 Task: Add Attachment from "Attach a link" to Card Card0000000024 in Board Board0000000006 in Workspace WS0000000002 in Trello. Add Cover Red to Card Card0000000024 in Board Board0000000006 in Workspace WS0000000002 in Trello. Add "Join Card" Button Button0000000024  to Card Card0000000024 in Board Board0000000006 in Workspace WS0000000002 in Trello. Add Description DS0000000024 to Card Card0000000024 in Board Board0000000006 in Workspace WS0000000002 in Trello. Add Comment CM0000000024 to Card Card0000000024 in Board Board0000000006 in Workspace WS0000000002 in Trello
Action: Mouse moved to (289, 394)
Screenshot: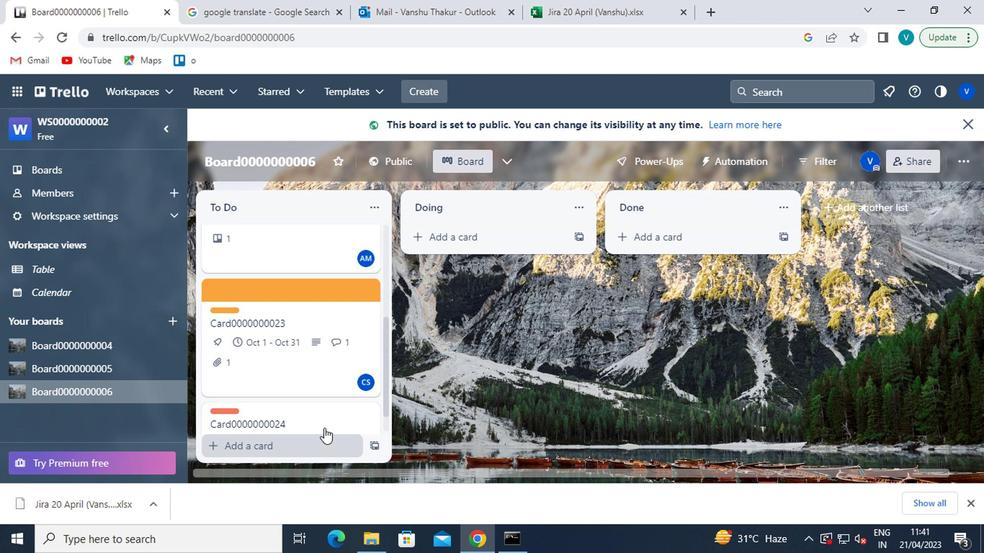 
Action: Mouse scrolled (289, 393) with delta (0, 0)
Screenshot: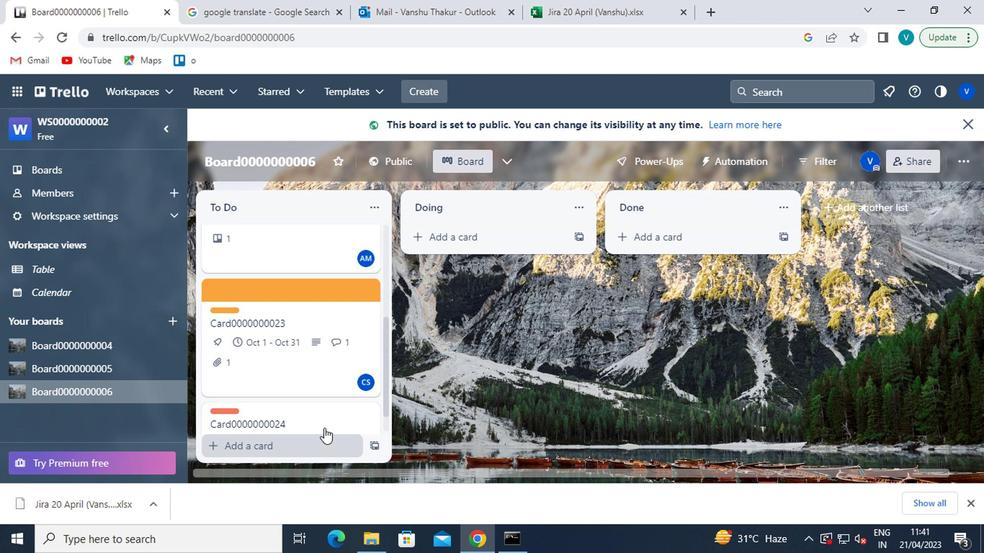 
Action: Mouse moved to (288, 398)
Screenshot: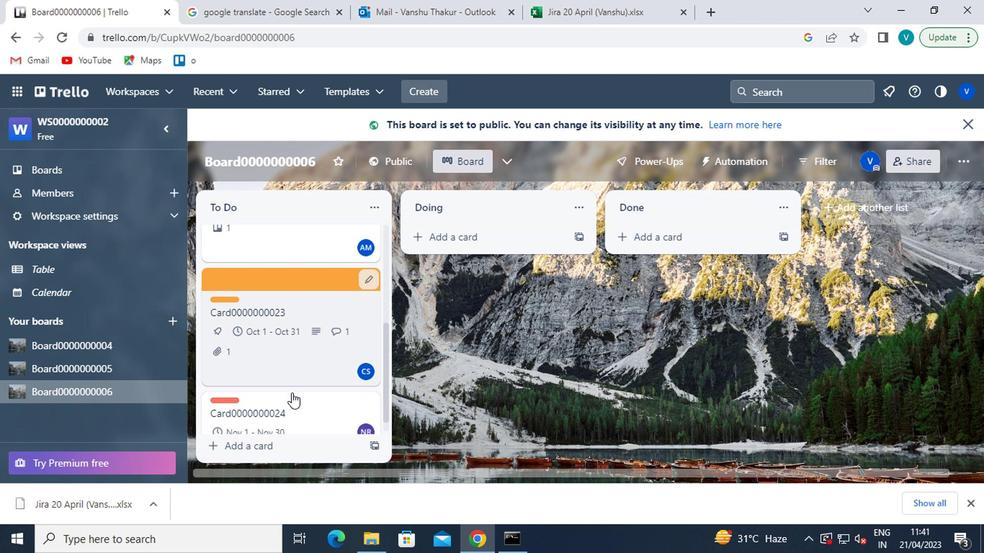 
Action: Mouse pressed left at (288, 398)
Screenshot: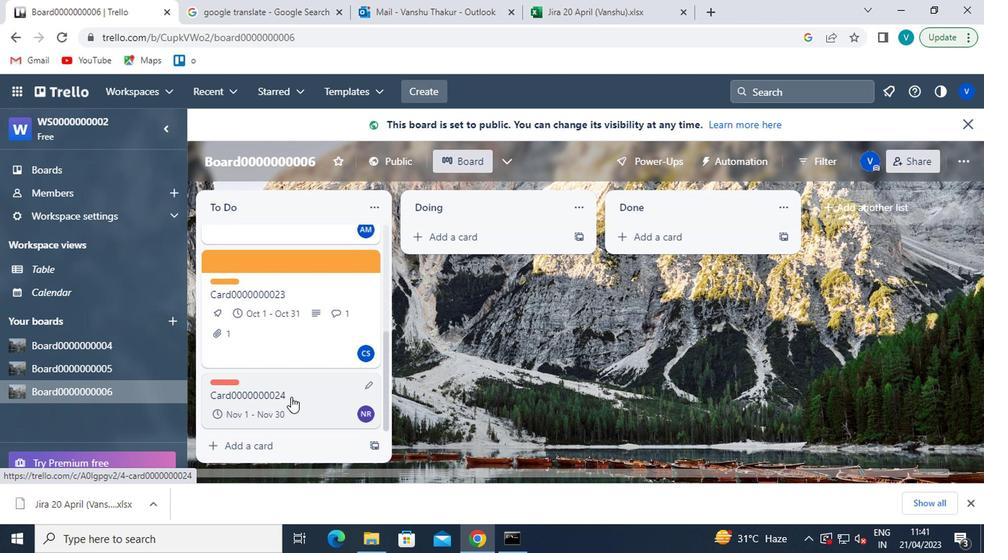 
Action: Mouse moved to (682, 329)
Screenshot: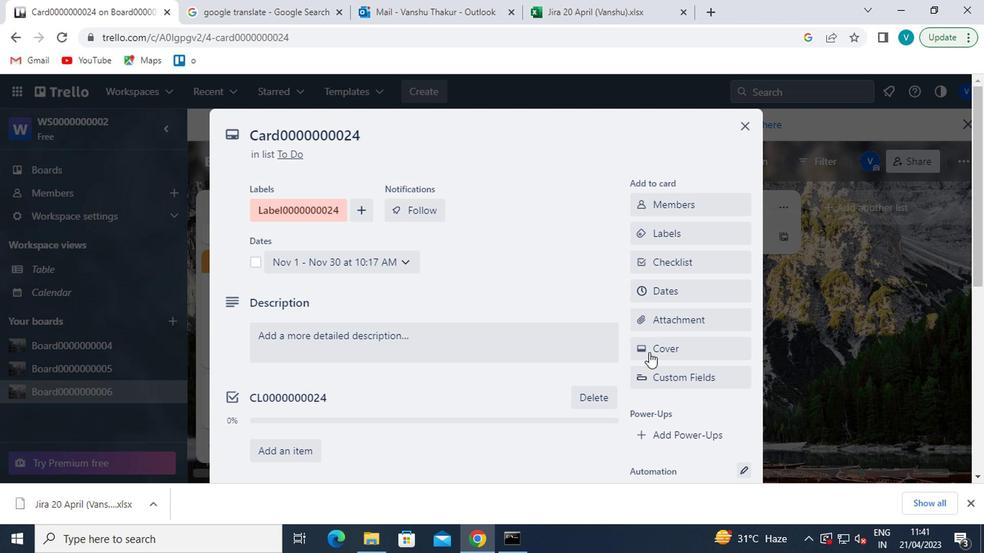 
Action: Mouse pressed left at (682, 329)
Screenshot: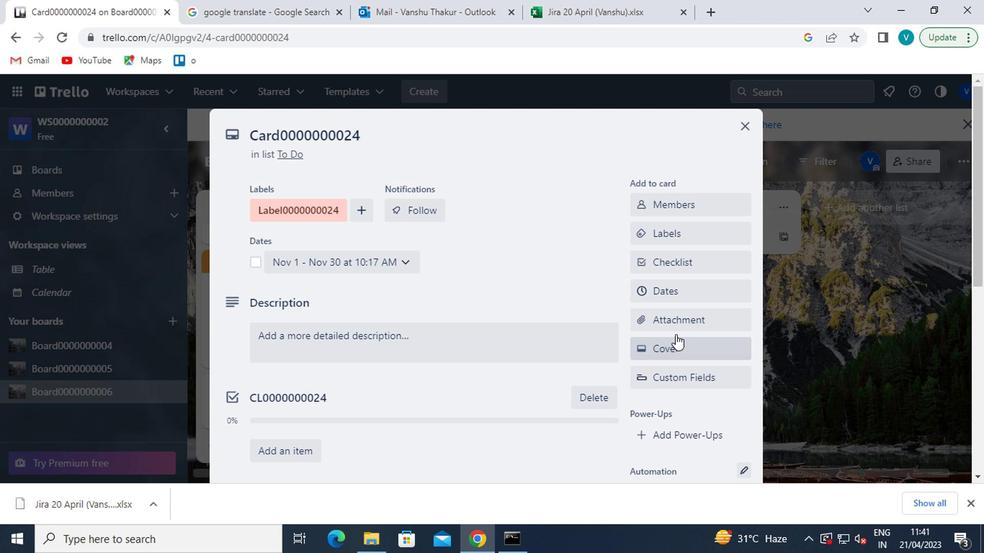 
Action: Mouse pressed left at (682, 329)
Screenshot: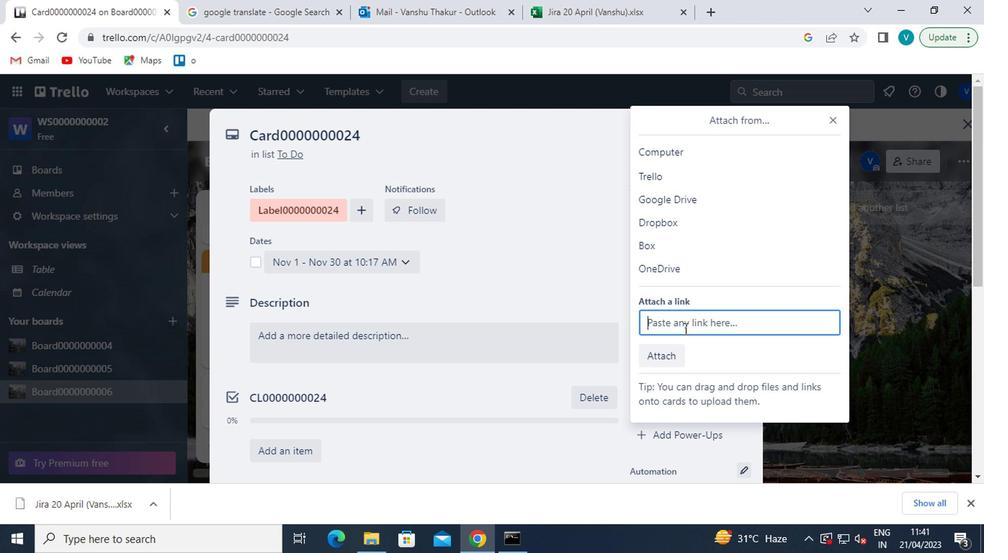 
Action: Mouse moved to (679, 330)
Screenshot: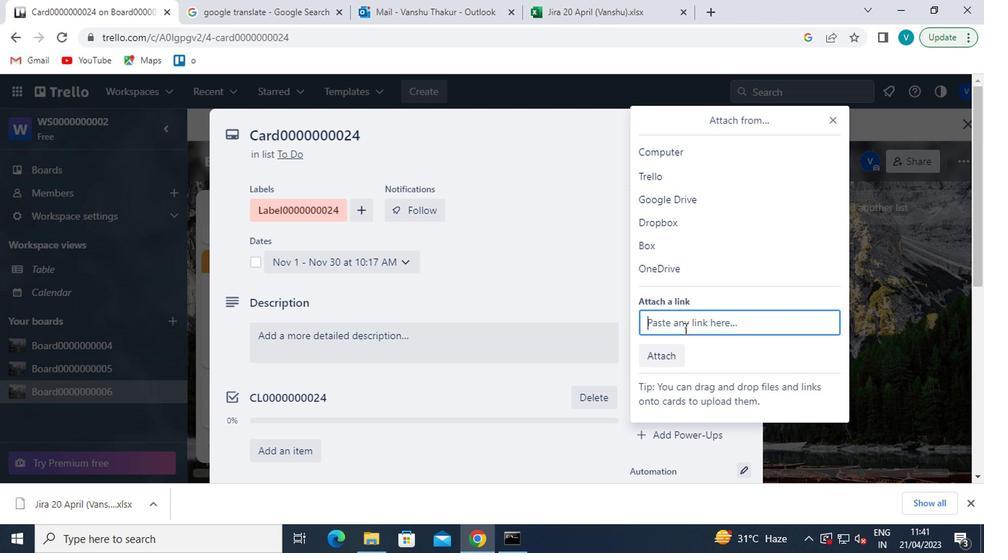 
Action: Key pressed ctrl+V
Screenshot: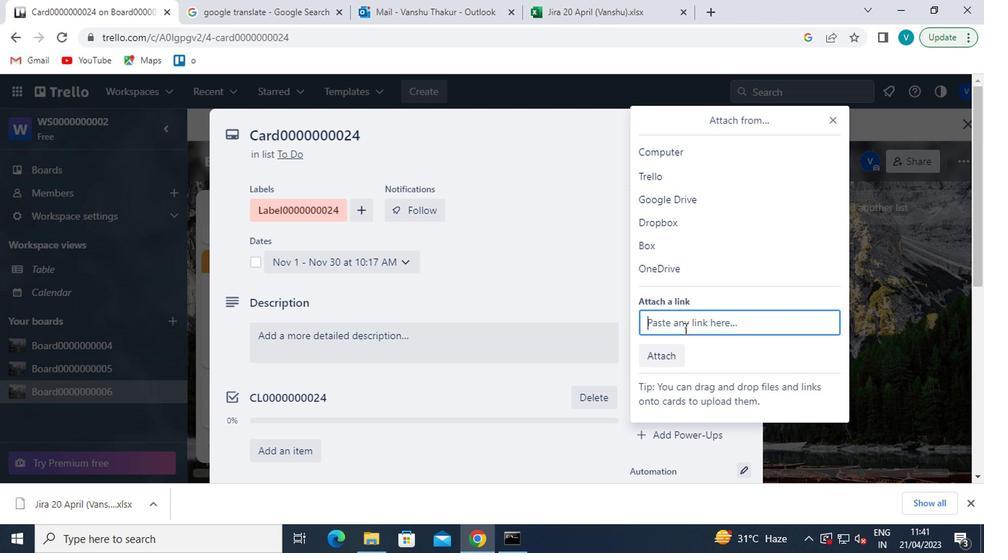 
Action: Mouse moved to (660, 404)
Screenshot: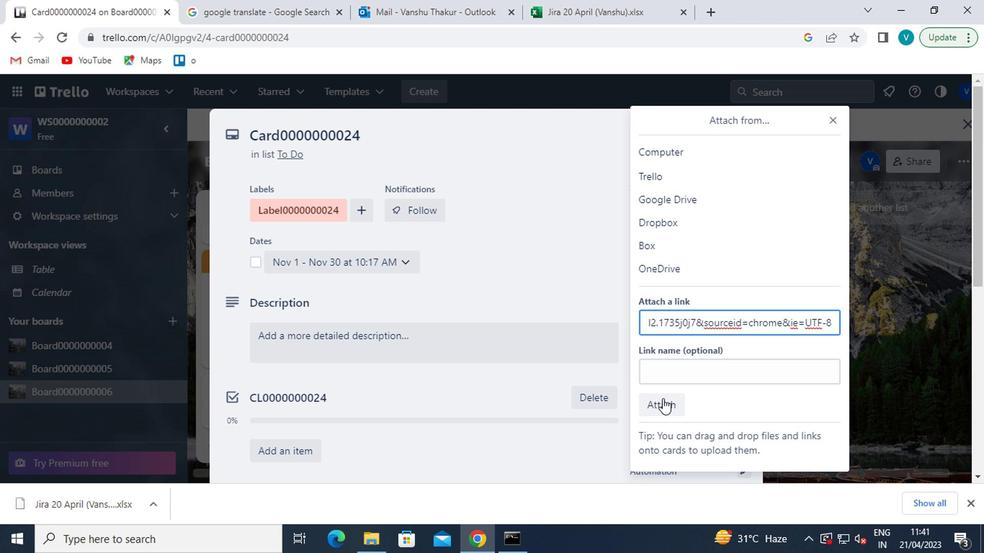 
Action: Mouse pressed left at (660, 404)
Screenshot: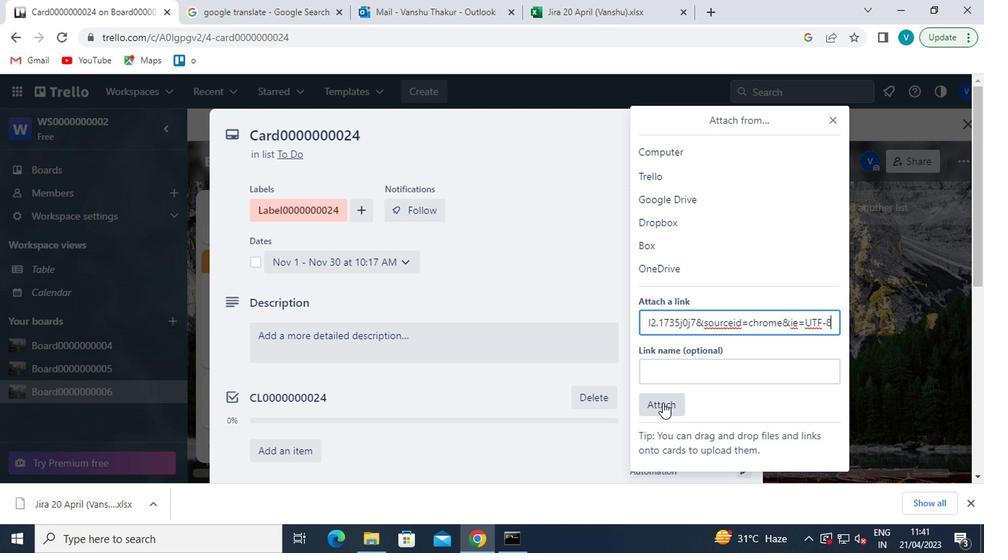 
Action: Mouse moved to (670, 342)
Screenshot: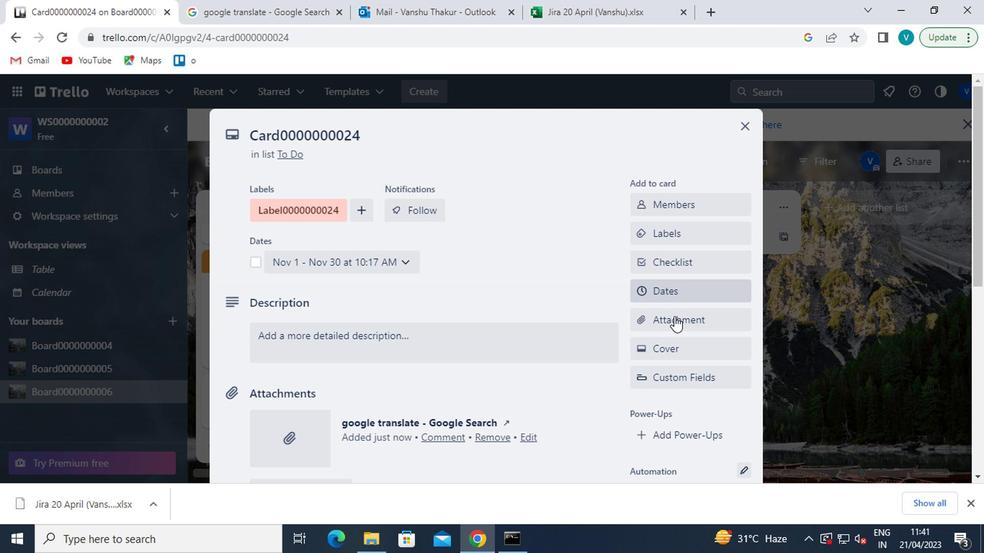 
Action: Mouse pressed left at (670, 342)
Screenshot: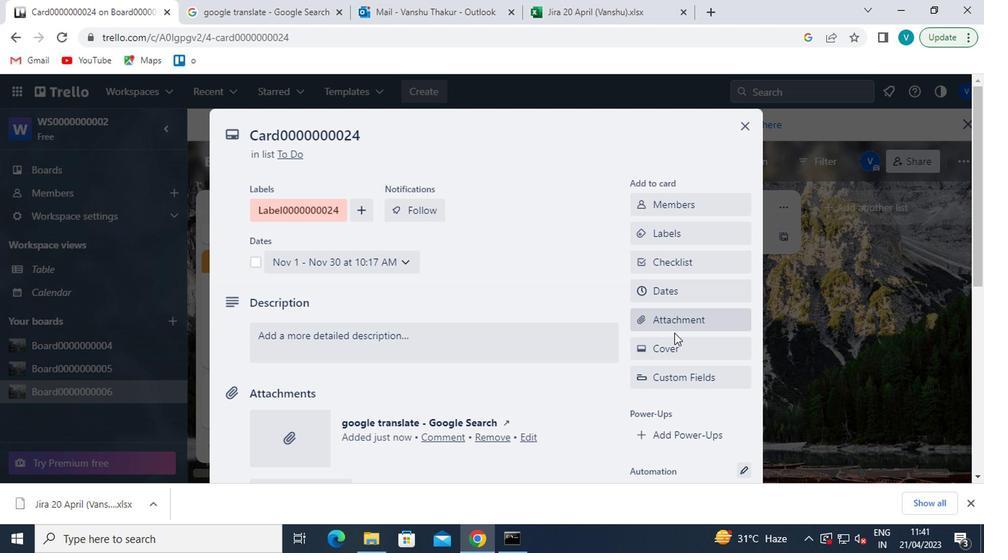 
Action: Mouse moved to (769, 247)
Screenshot: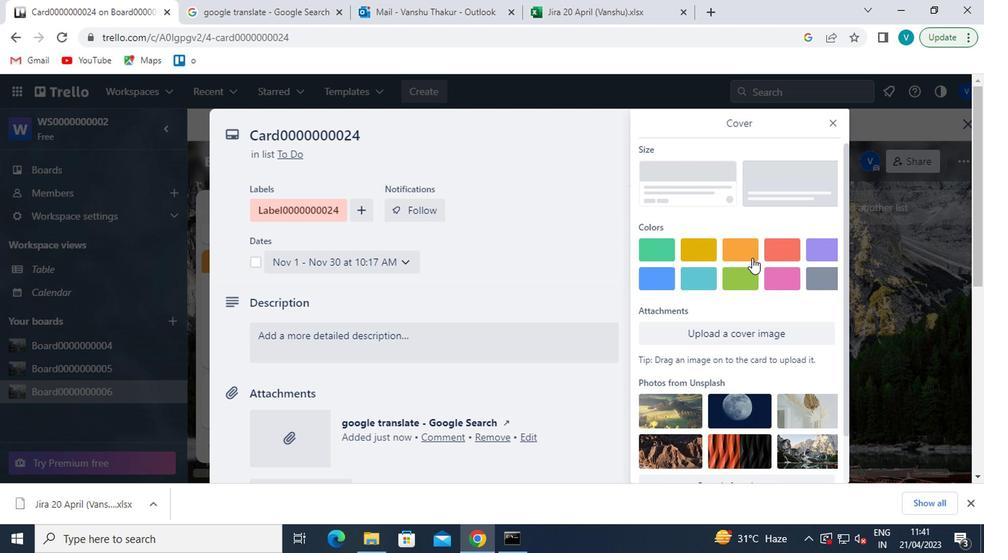 
Action: Mouse pressed left at (769, 247)
Screenshot: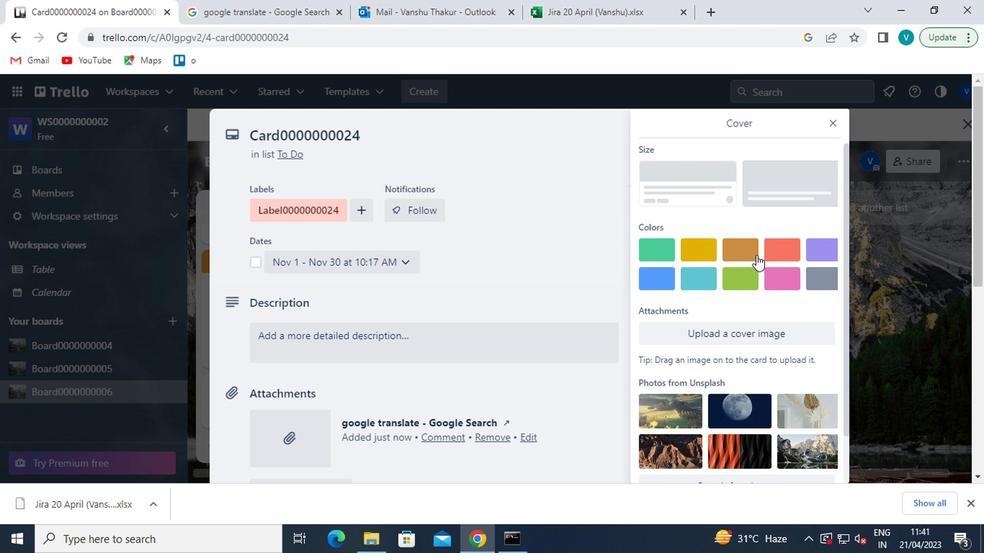 
Action: Mouse moved to (831, 121)
Screenshot: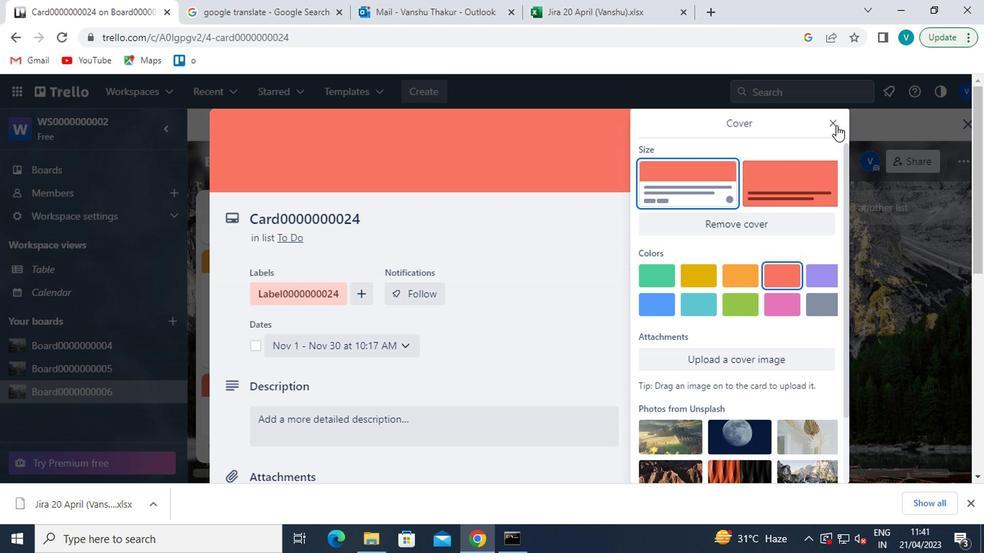 
Action: Mouse pressed left at (831, 121)
Screenshot: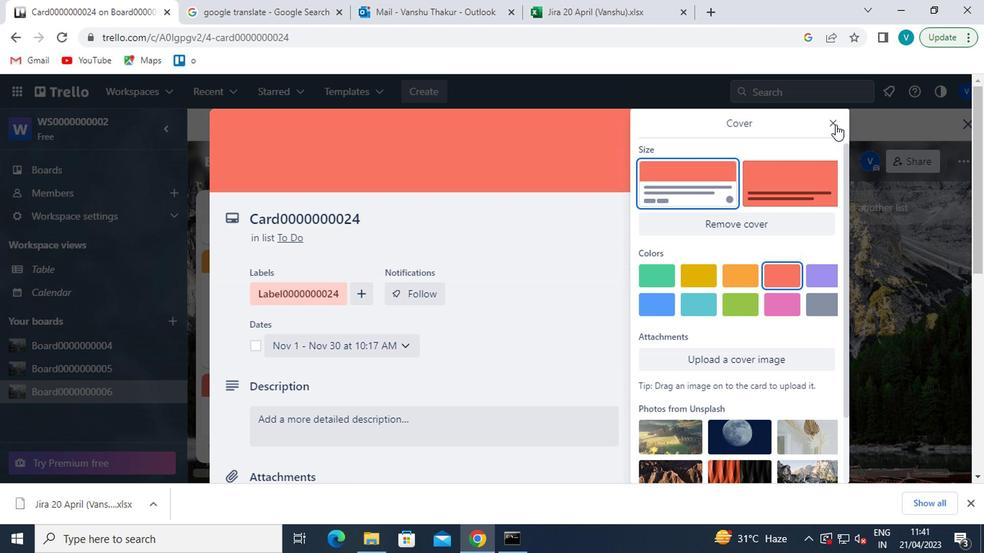 
Action: Mouse moved to (716, 292)
Screenshot: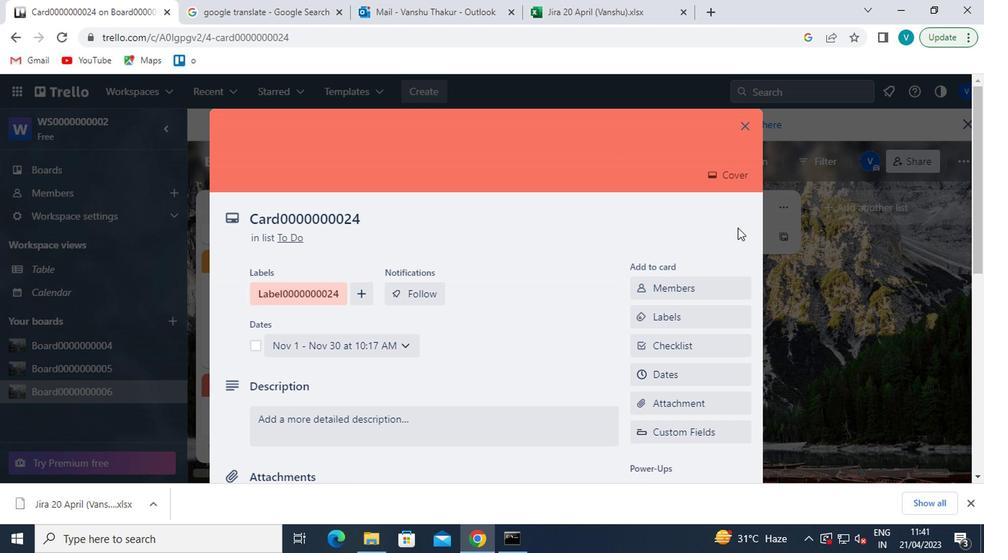 
Action: Mouse scrolled (716, 291) with delta (0, -1)
Screenshot: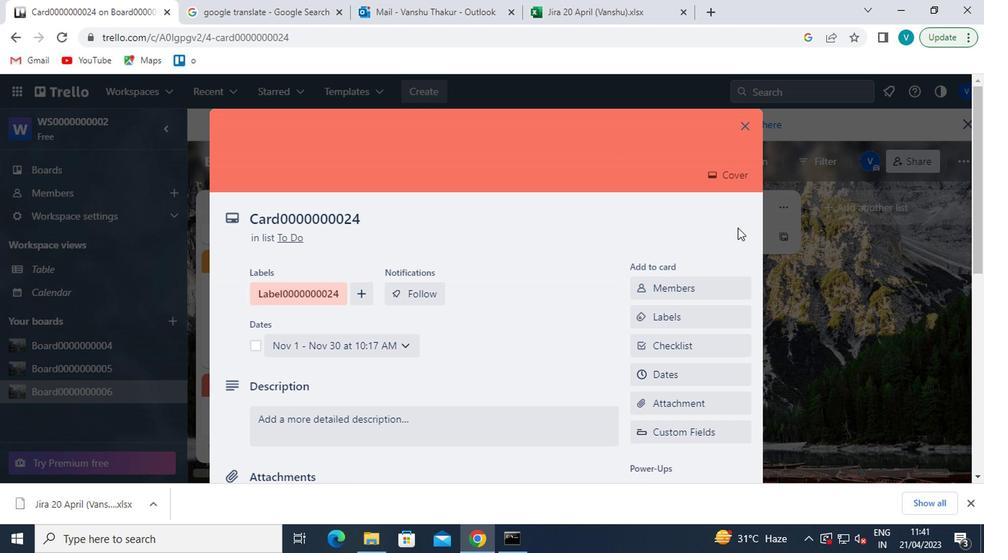 
Action: Mouse moved to (713, 297)
Screenshot: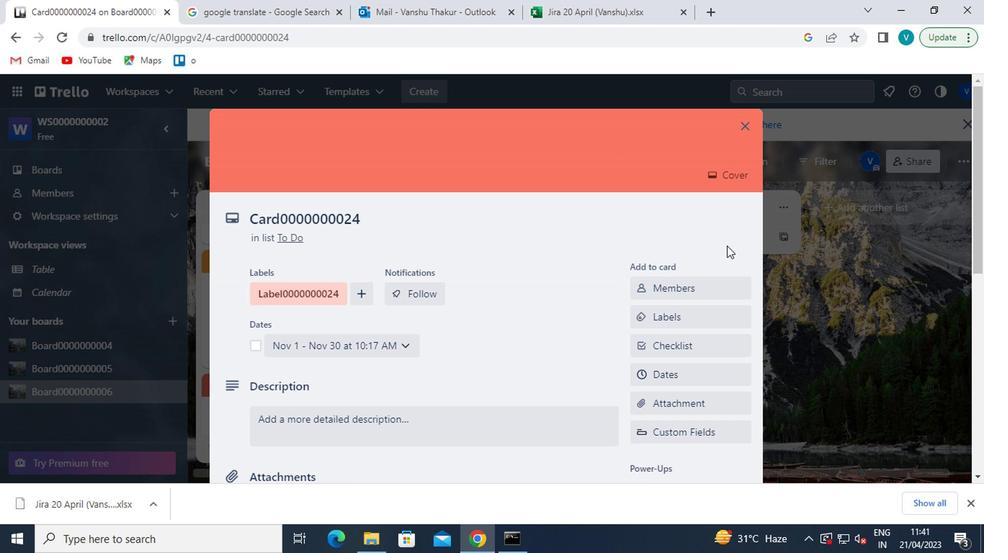 
Action: Mouse scrolled (713, 297) with delta (0, 0)
Screenshot: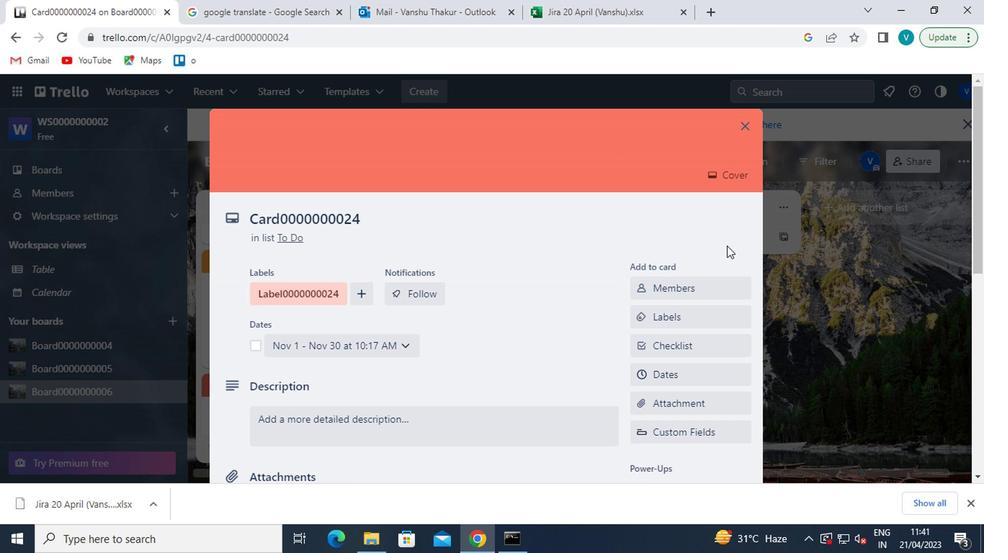 
Action: Mouse moved to (679, 437)
Screenshot: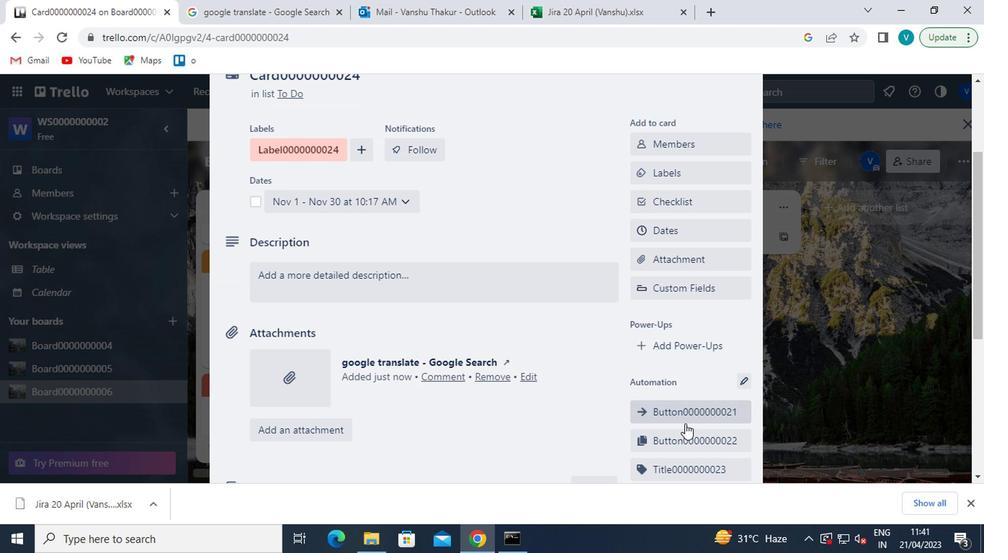 
Action: Mouse scrolled (679, 436) with delta (0, -1)
Screenshot: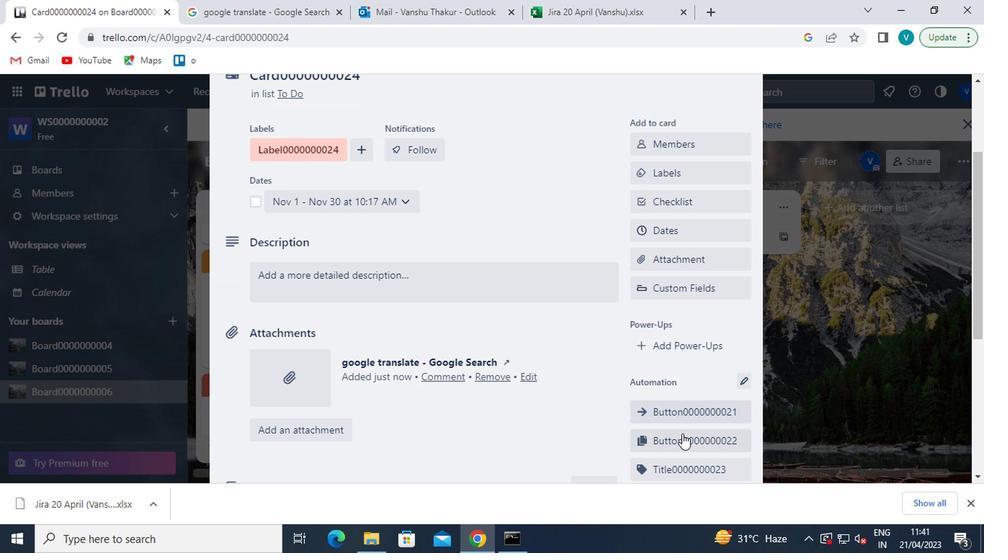 
Action: Mouse pressed left at (679, 437)
Screenshot: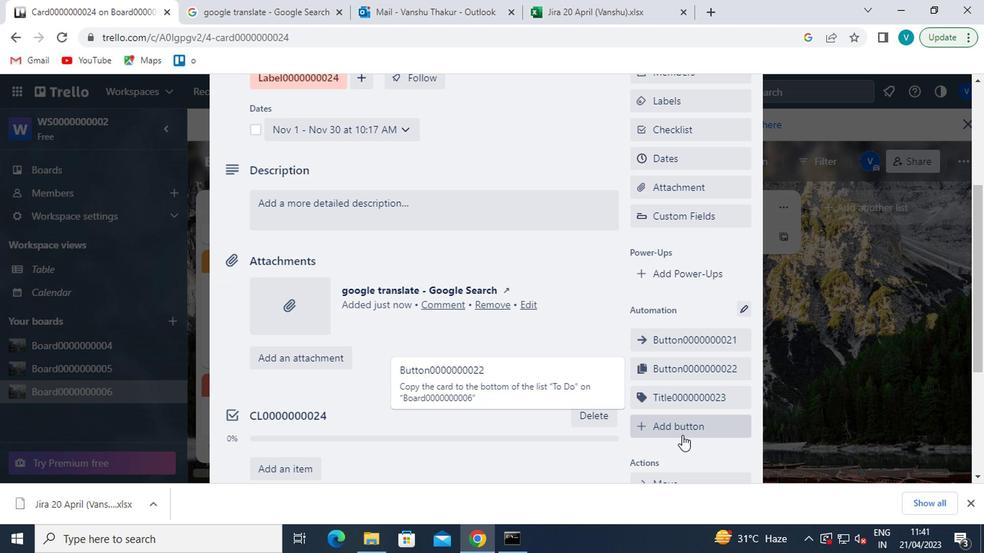 
Action: Mouse moved to (695, 272)
Screenshot: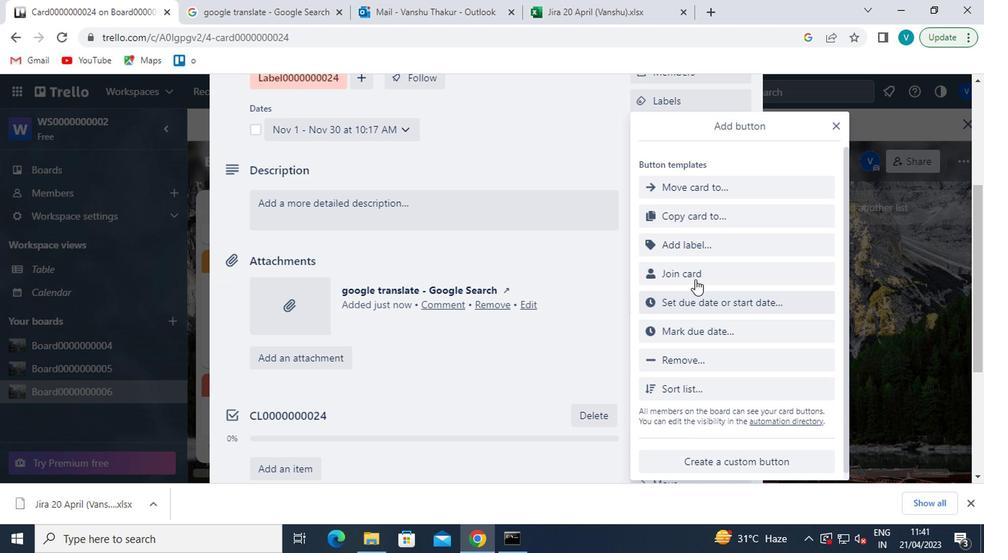 
Action: Mouse pressed left at (695, 272)
Screenshot: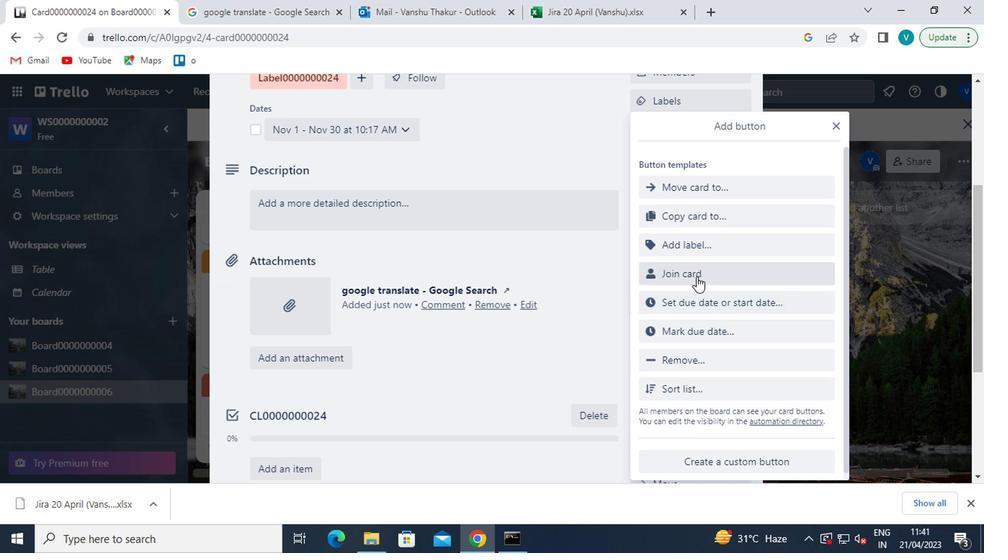 
Action: Mouse moved to (721, 218)
Screenshot: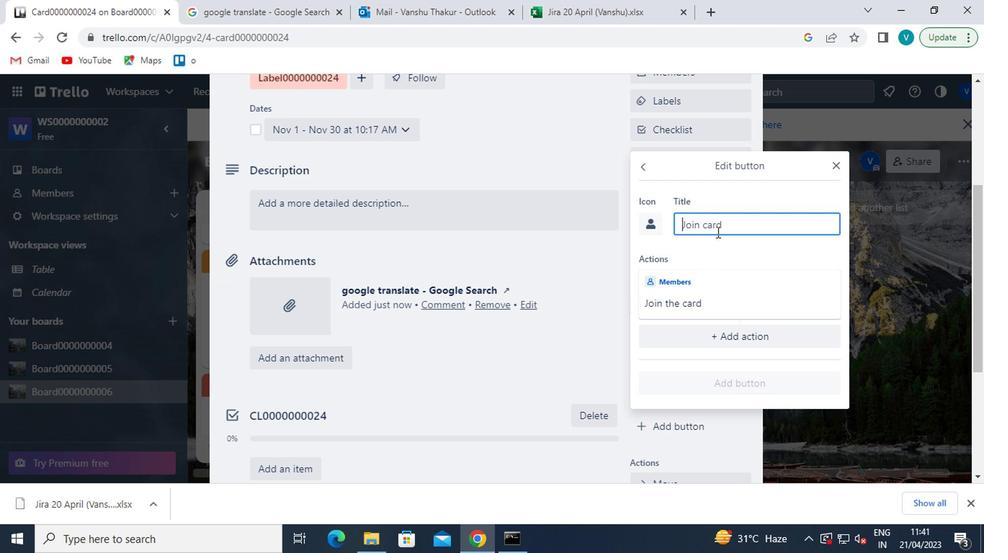 
Action: Mouse pressed left at (721, 218)
Screenshot: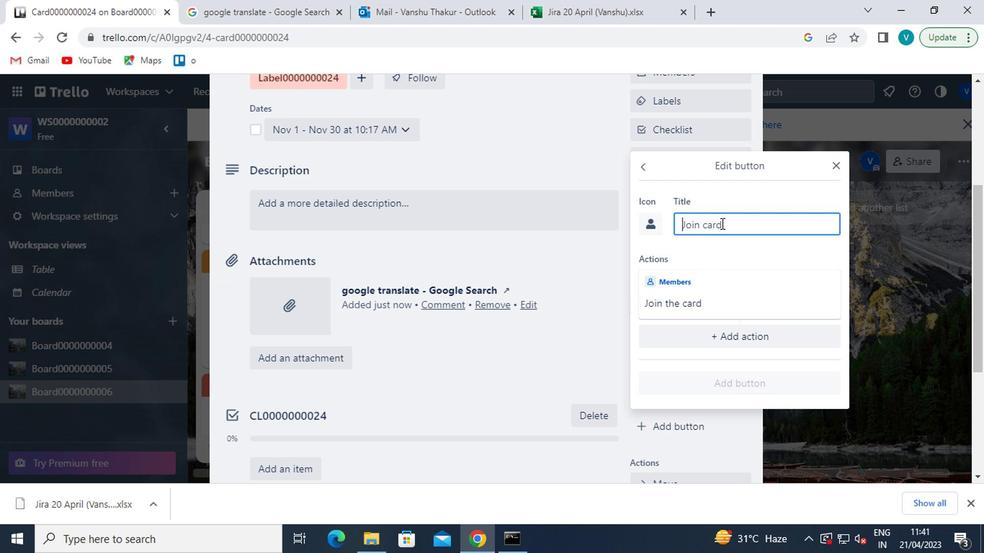 
Action: Mouse moved to (610, 140)
Screenshot: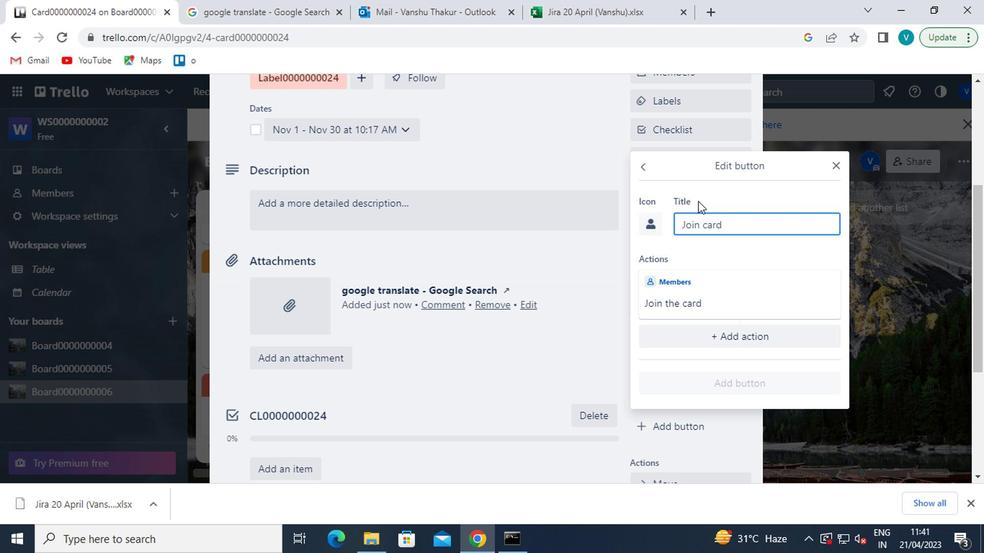 
Action: Key pressed <Key.shift>ctrl+BUTTON000
Screenshot: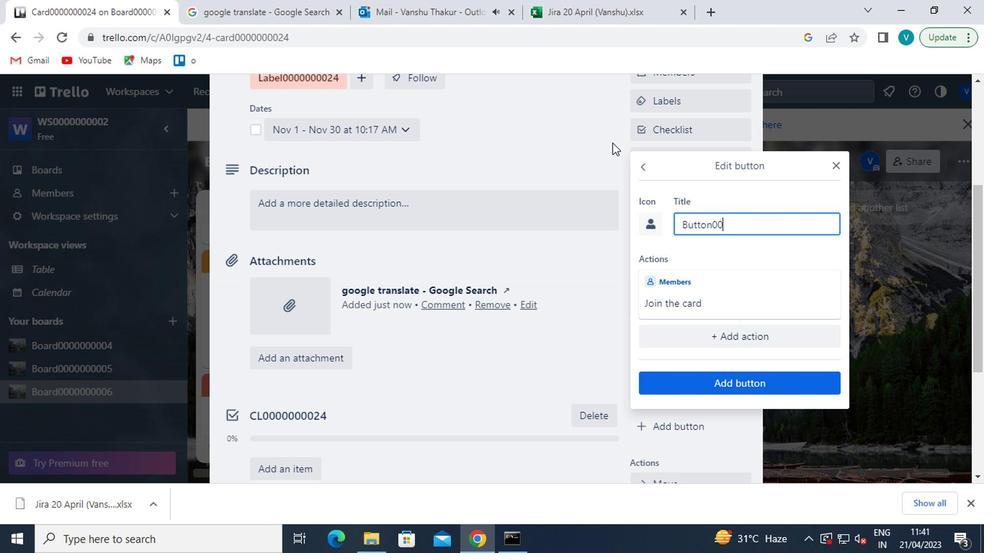 
Action: Mouse moved to (609, 140)
Screenshot: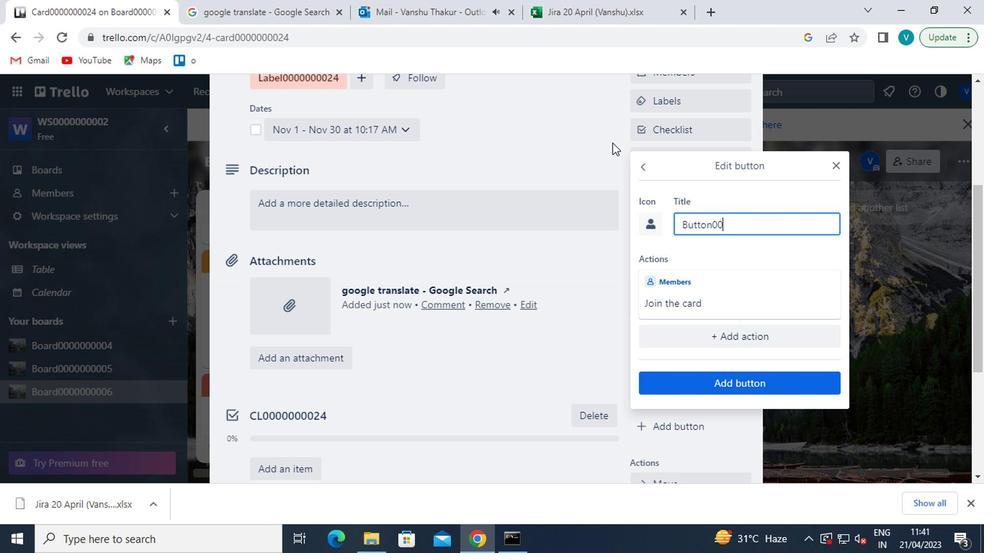 
Action: Key pressed 00
Screenshot: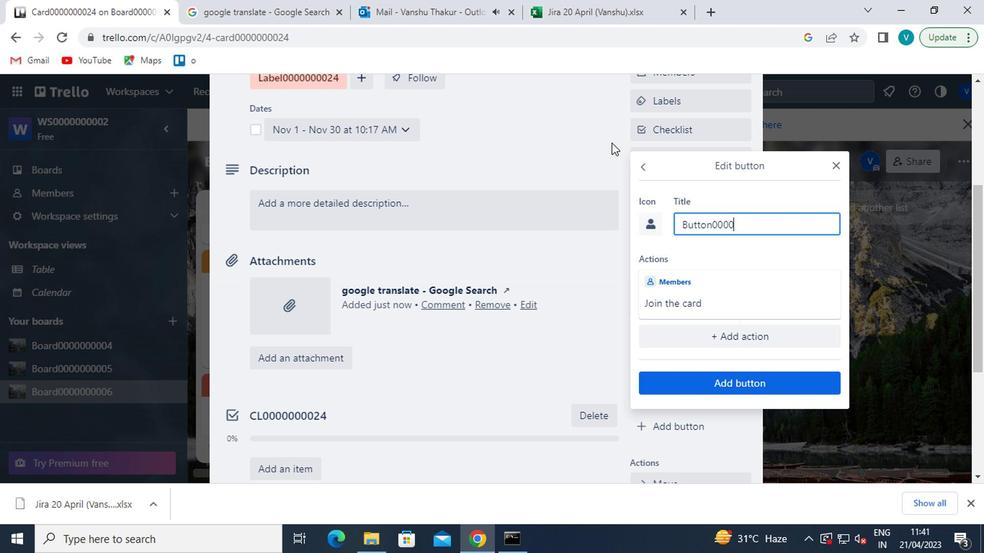 
Action: Mouse moved to (608, 139)
Screenshot: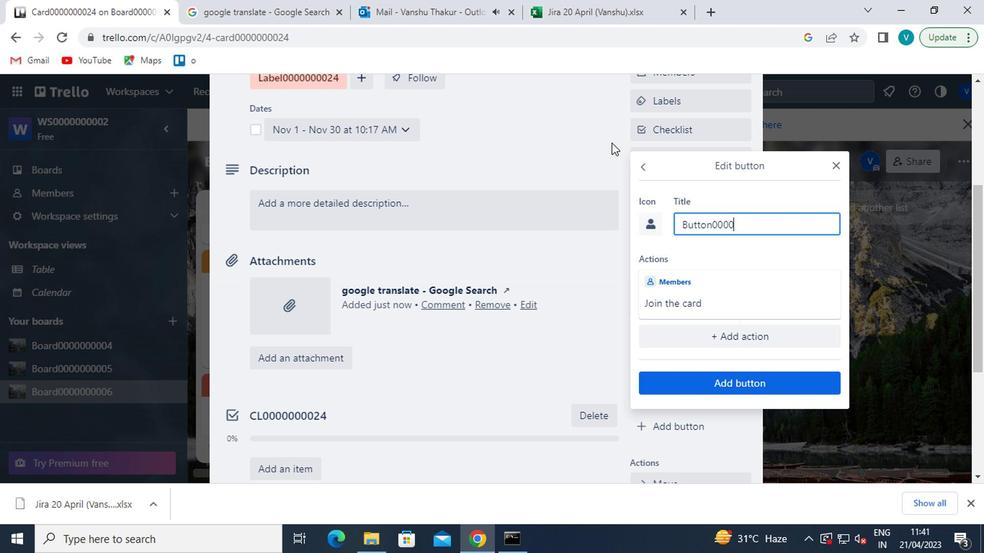 
Action: Key pressed 0
Screenshot: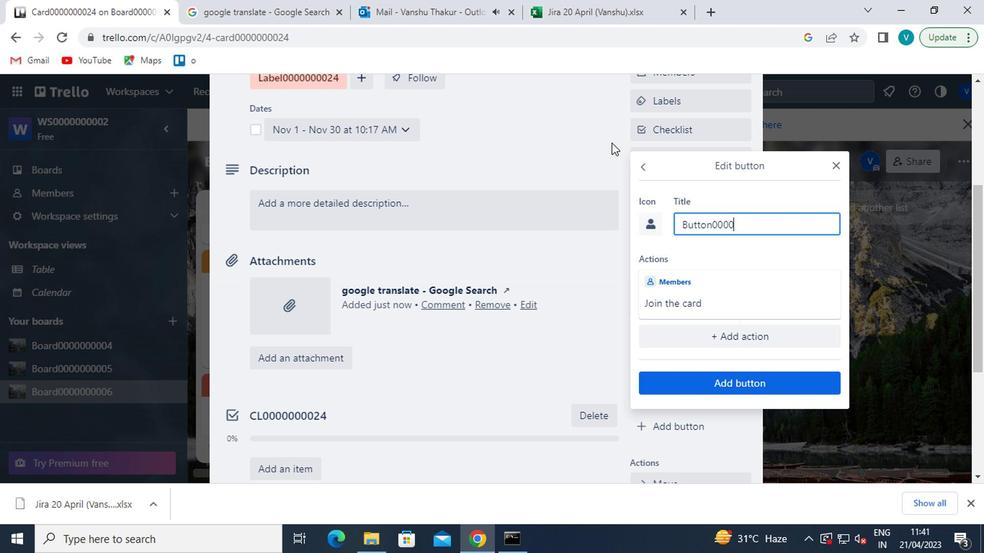 
Action: Mouse moved to (608, 139)
Screenshot: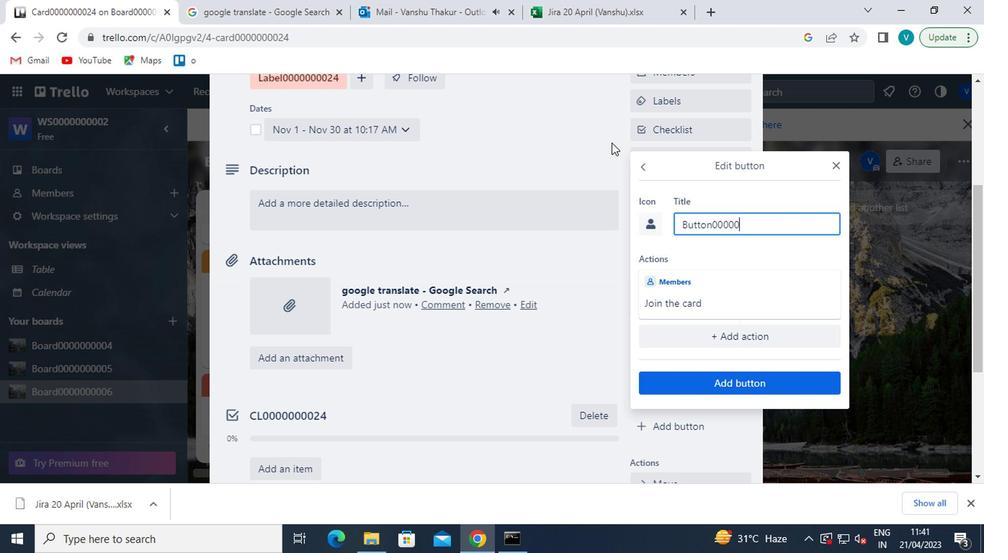 
Action: Key pressed 0
Screenshot: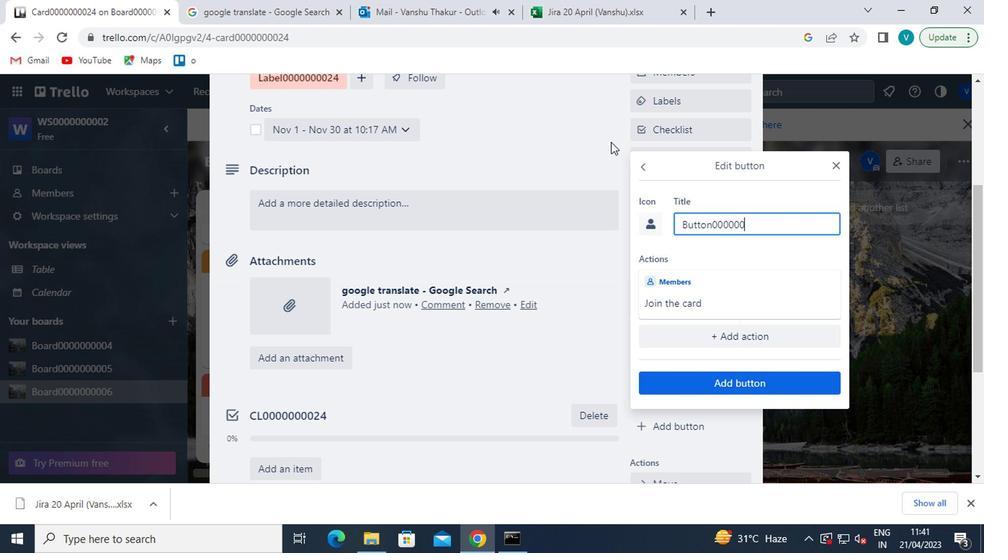 
Action: Mouse moved to (608, 139)
Screenshot: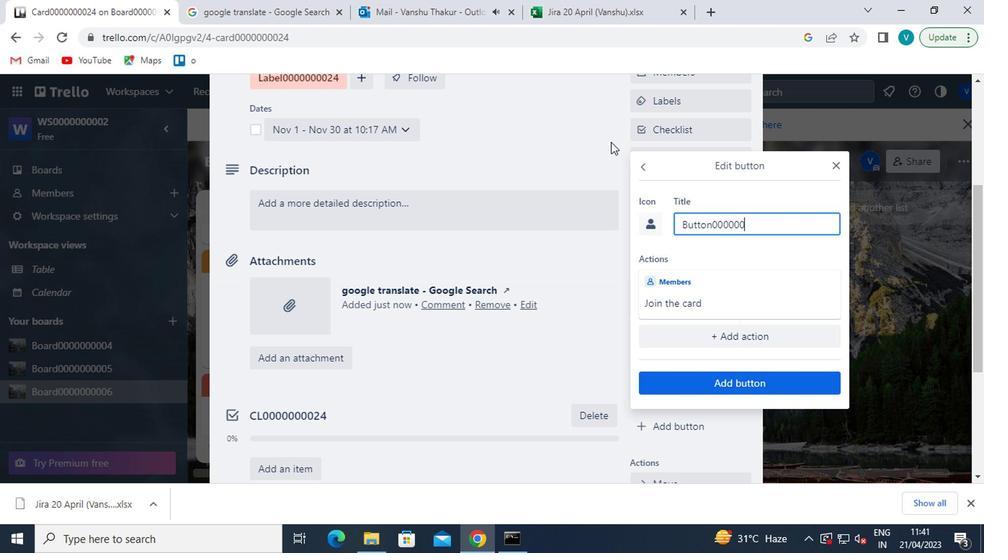 
Action: Key pressed 024
Screenshot: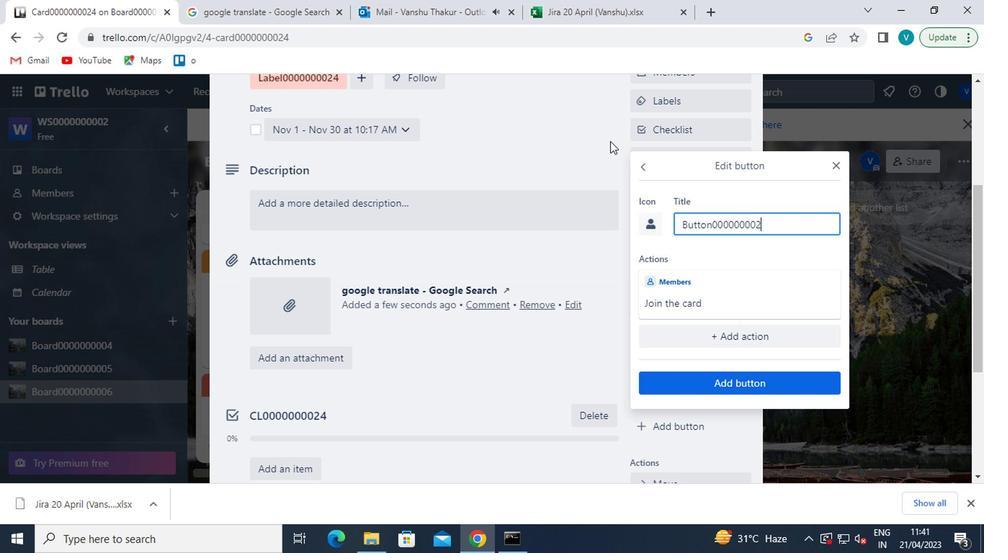 
Action: Mouse moved to (694, 385)
Screenshot: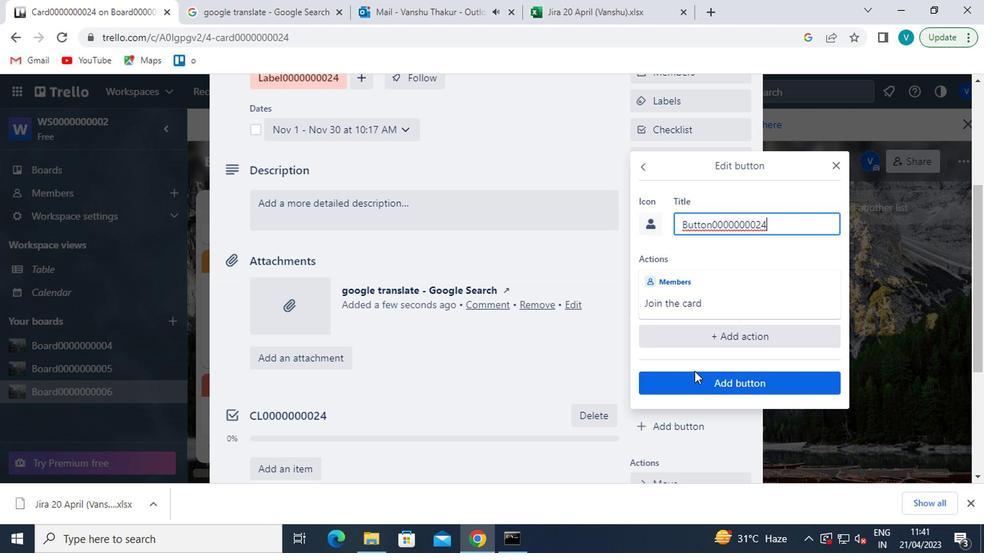 
Action: Mouse pressed left at (694, 385)
Screenshot: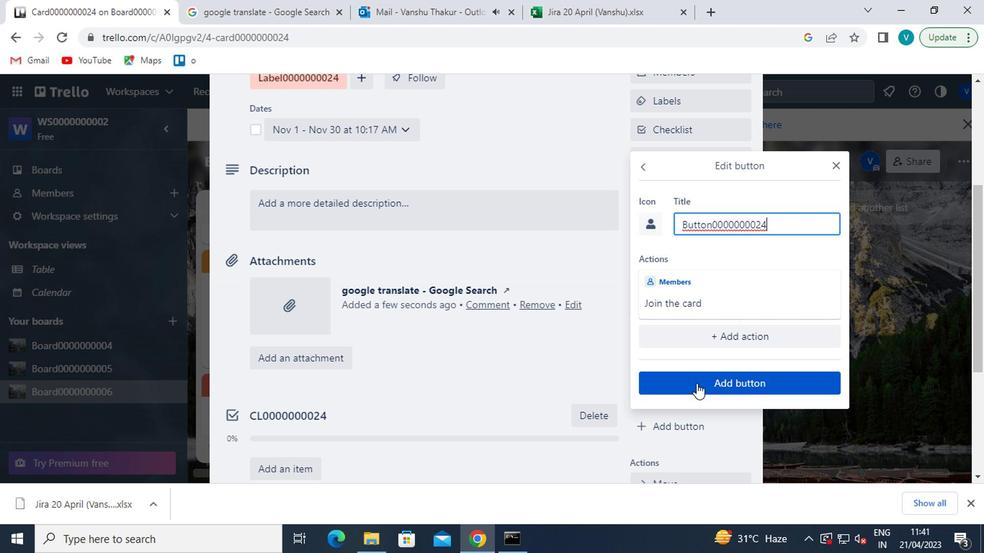 
Action: Mouse moved to (415, 194)
Screenshot: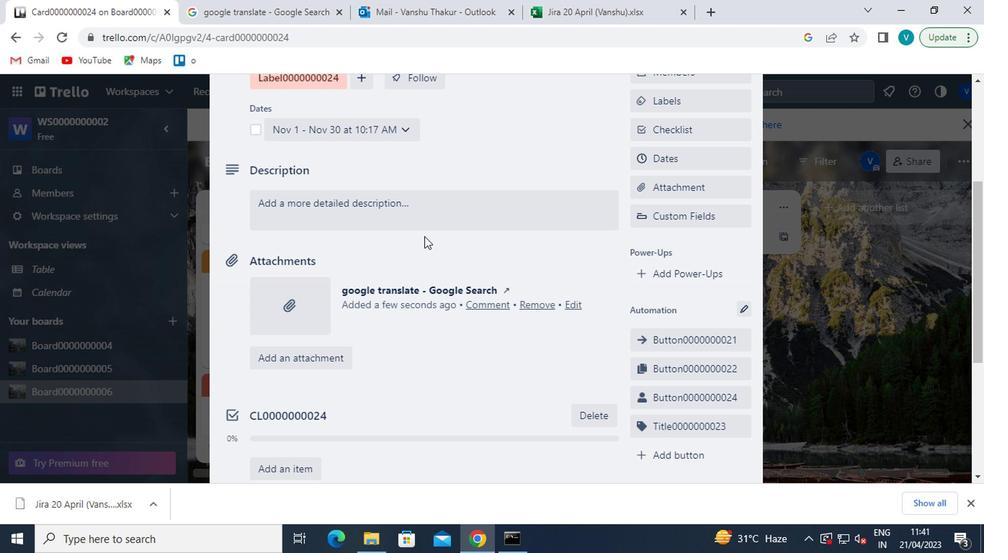 
Action: Mouse pressed left at (415, 194)
Screenshot: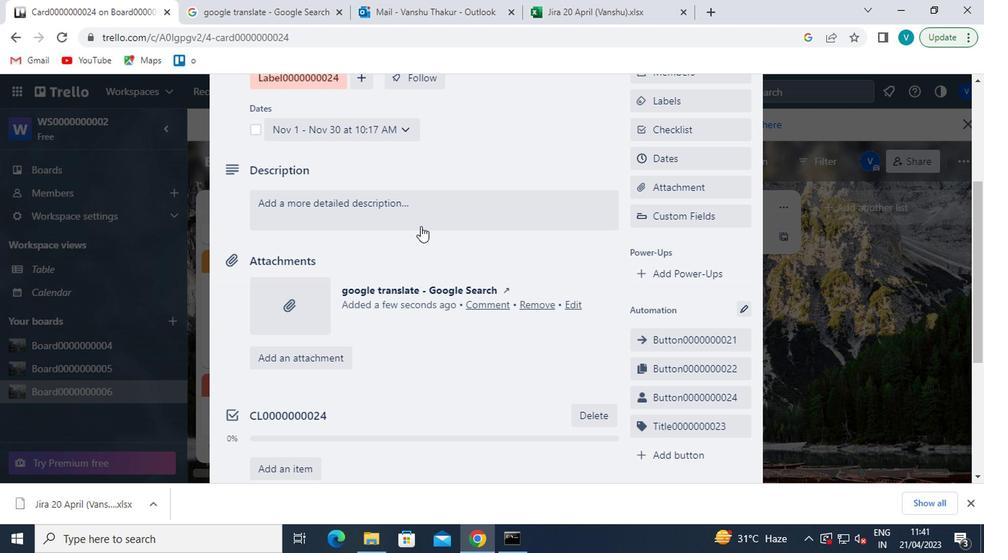 
Action: Key pressed <Key.shift>D
Screenshot: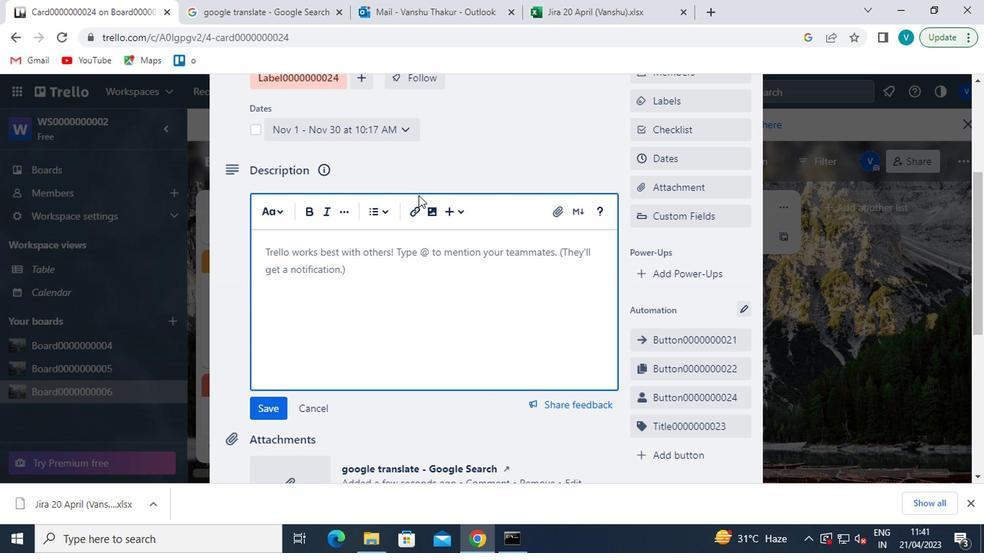 
Action: Mouse moved to (415, 193)
Screenshot: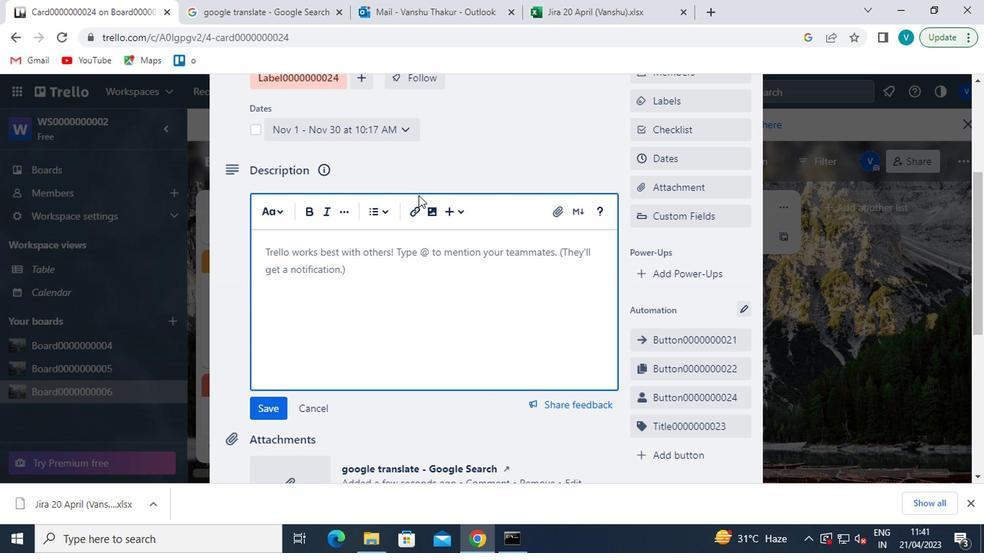 
Action: Key pressed S0000000024
Screenshot: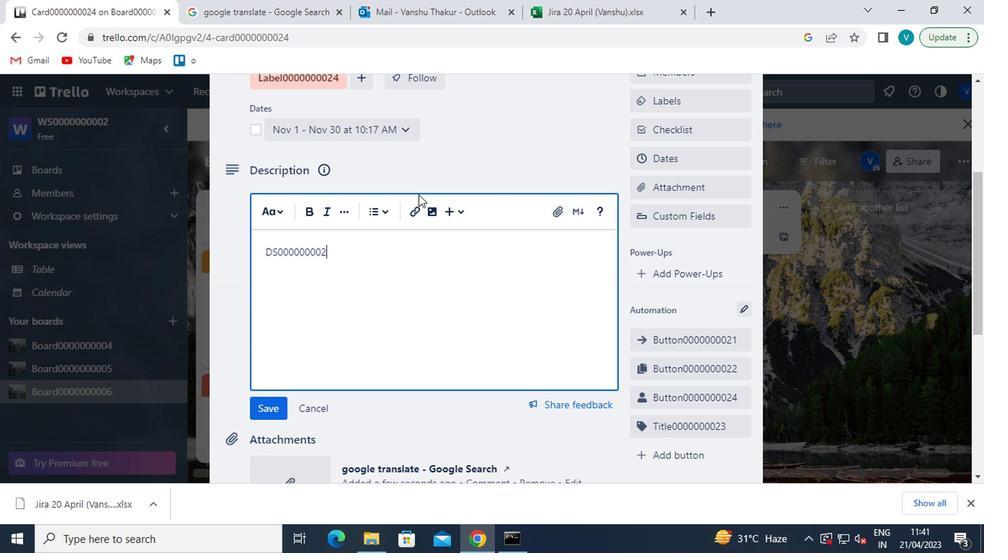 
Action: Mouse moved to (262, 404)
Screenshot: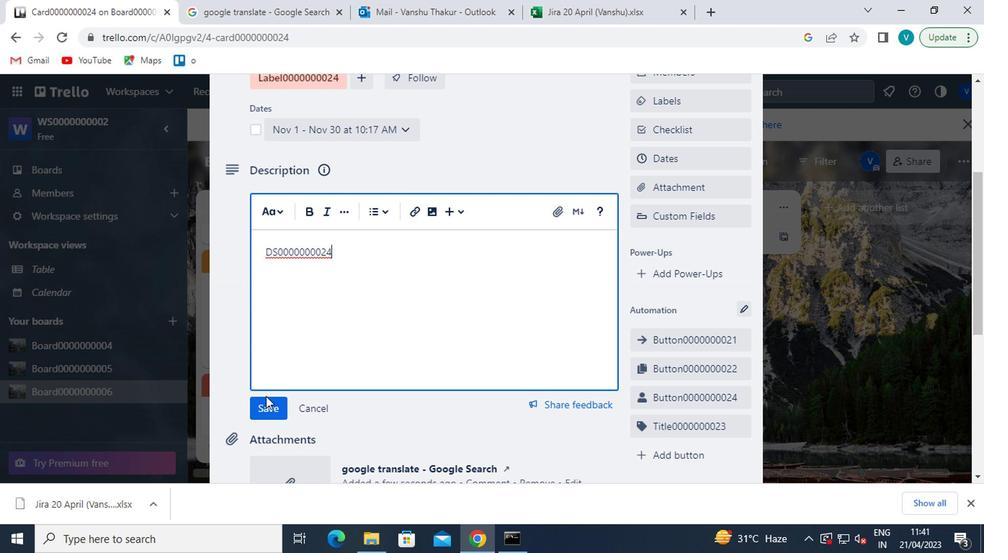 
Action: Mouse pressed left at (262, 404)
Screenshot: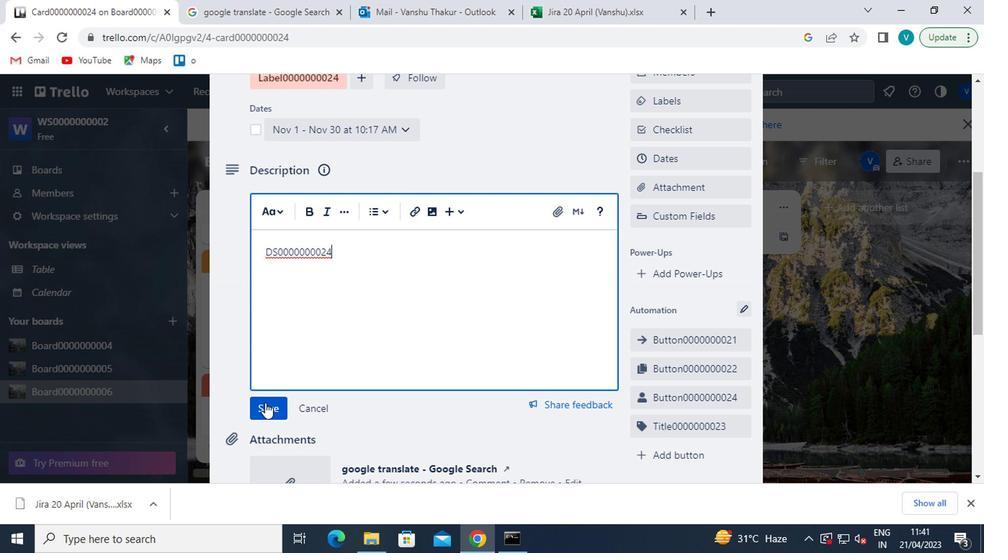 
Action: Mouse moved to (268, 404)
Screenshot: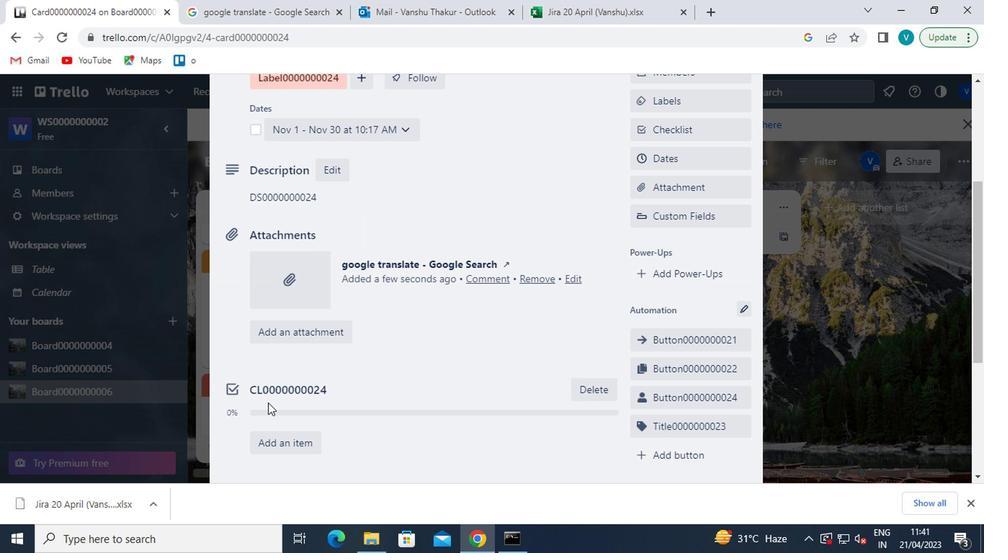 
Action: Mouse scrolled (268, 404) with delta (0, 0)
Screenshot: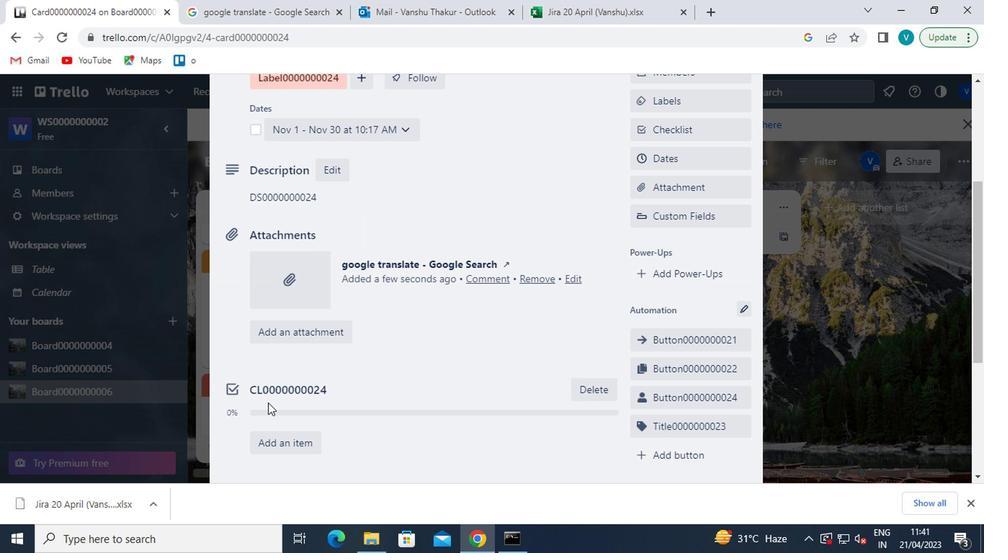 
Action: Mouse scrolled (268, 404) with delta (0, 0)
Screenshot: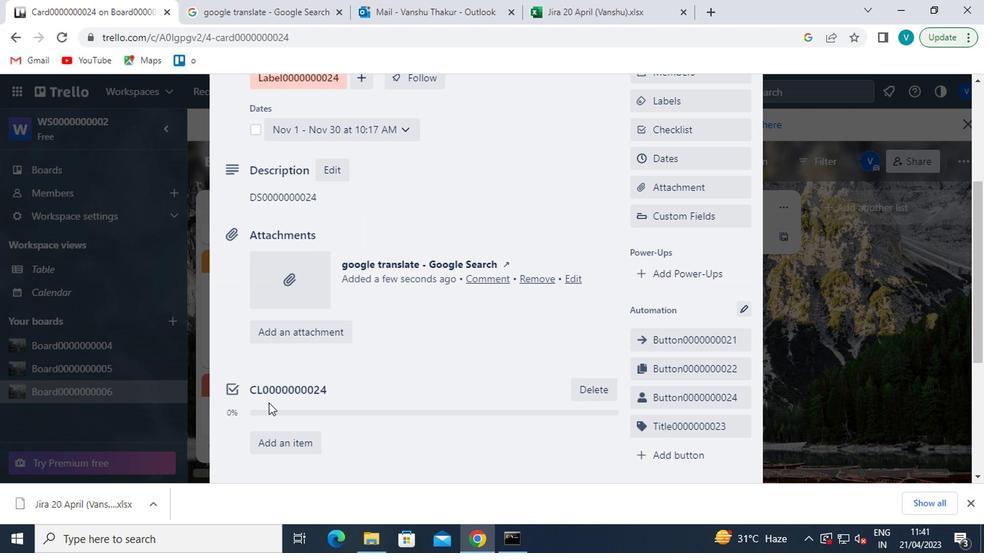 
Action: Mouse moved to (275, 392)
Screenshot: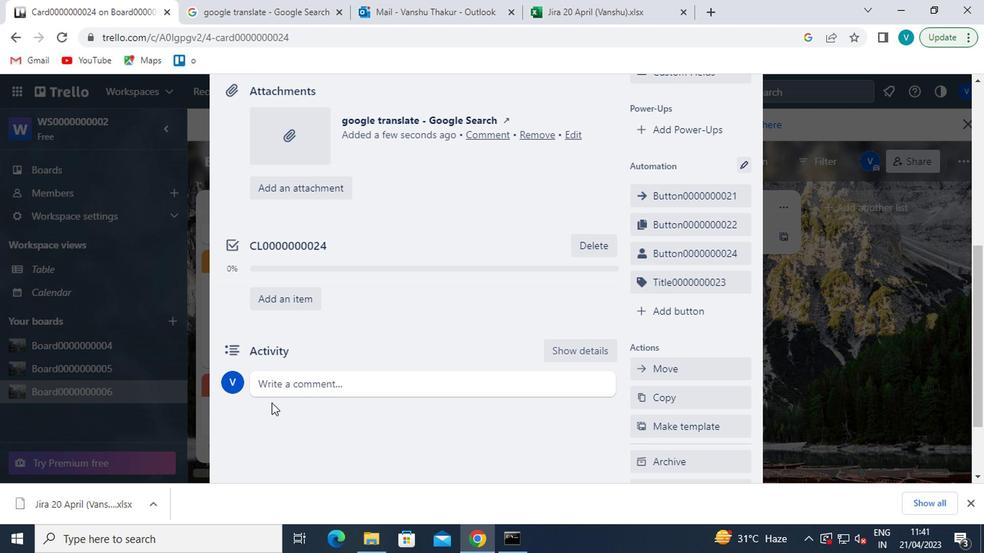 
Action: Mouse pressed left at (275, 392)
Screenshot: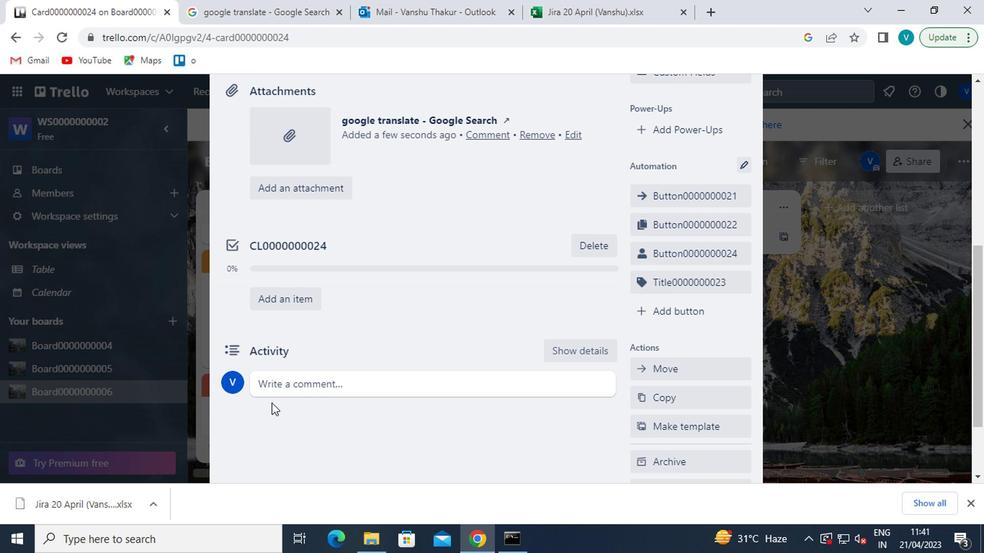 
Action: Mouse moved to (279, 391)
Screenshot: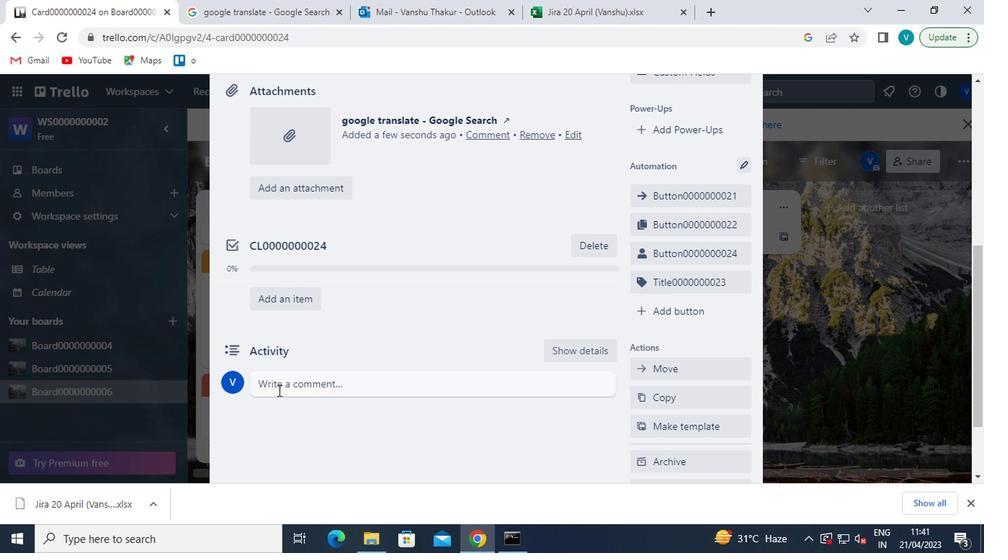 
Action: Key pressed <Key.shift>CM0000000024
Screenshot: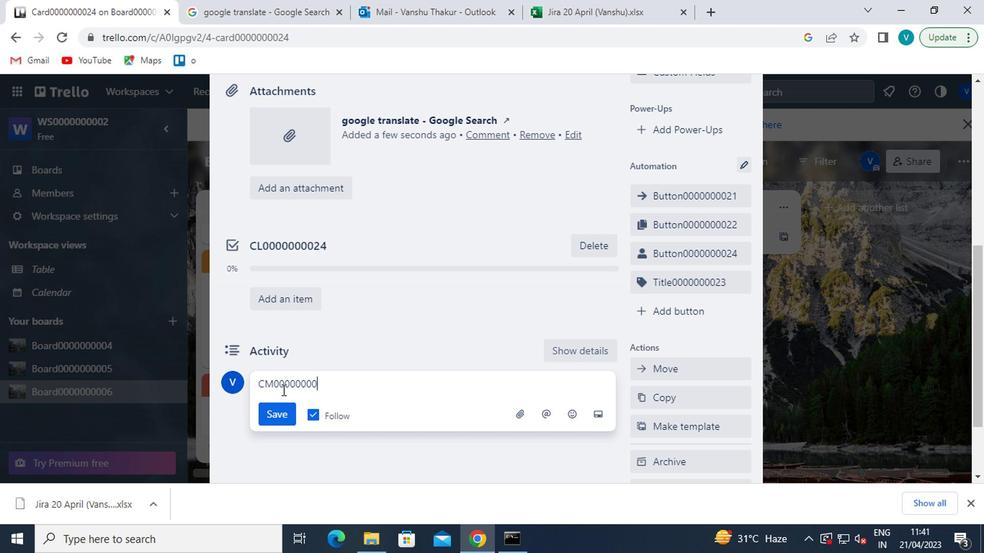 
Action: Mouse moved to (286, 416)
Screenshot: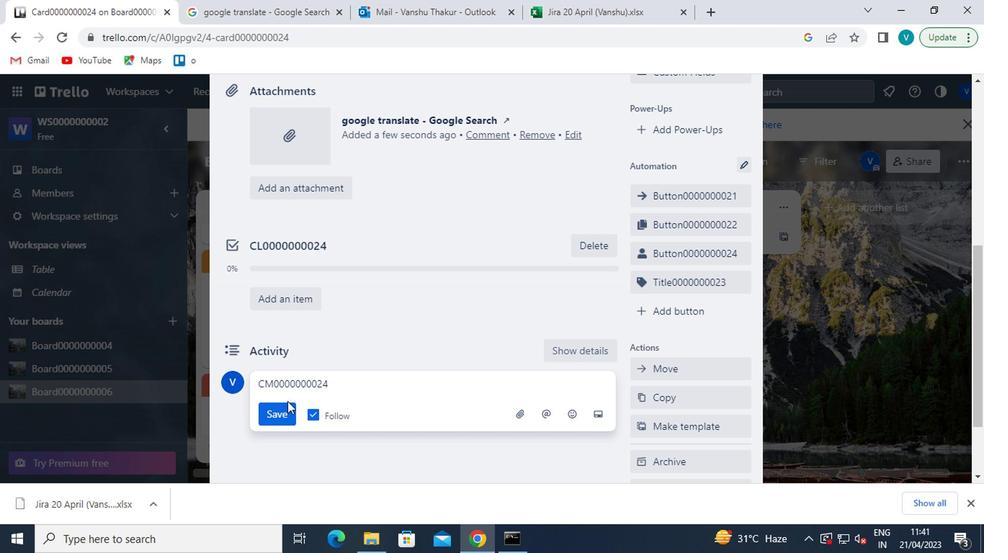 
Action: Mouse pressed left at (286, 416)
Screenshot: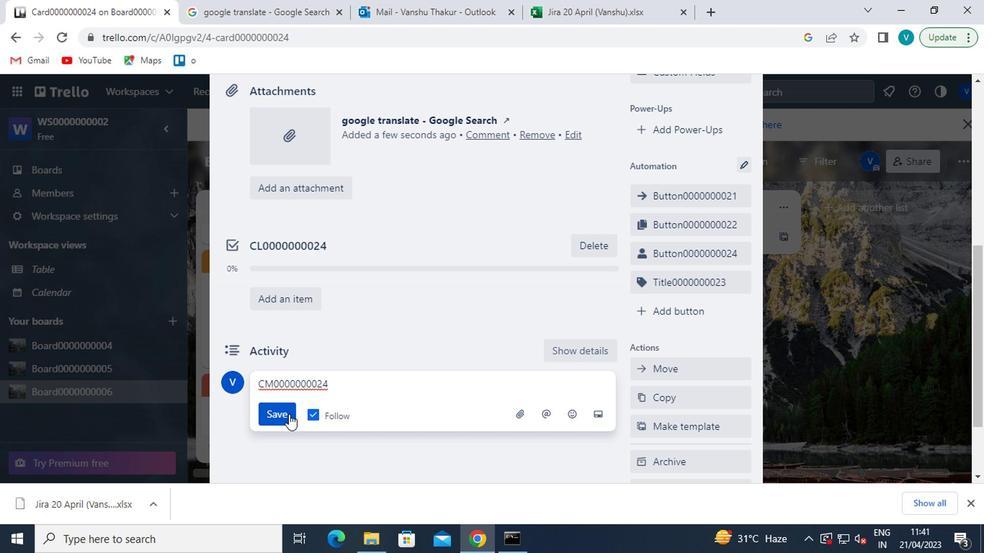 
Action: Mouse moved to (289, 417)
Screenshot: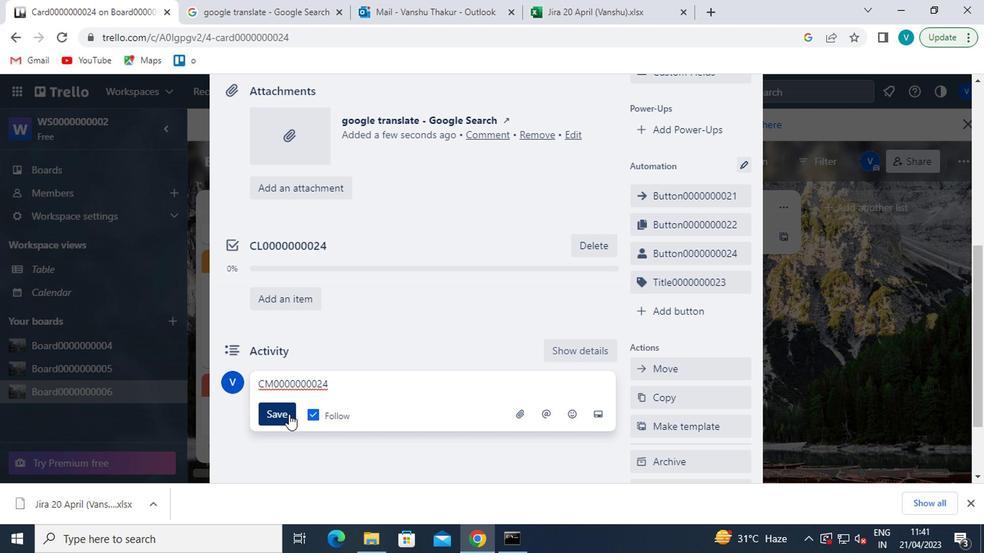 
